 Task: Add to scrum project ZenithTech a team member softage.1@softage.net.
Action: Mouse moved to (245, 139)
Screenshot: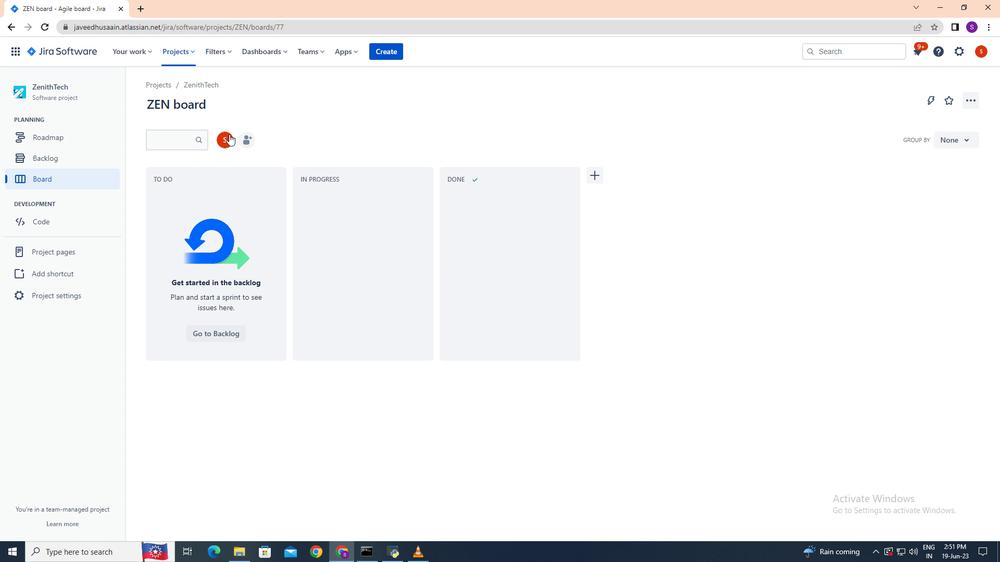 
Action: Mouse pressed left at (245, 139)
Screenshot: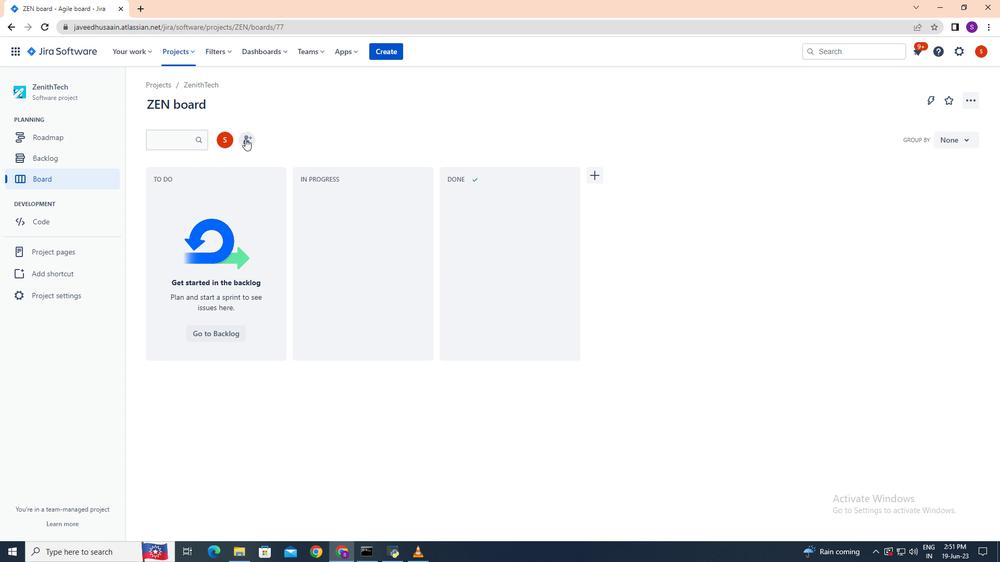 
Action: Key pressed softage.1<Key.shift><Key.shift>@softage.net
Screenshot: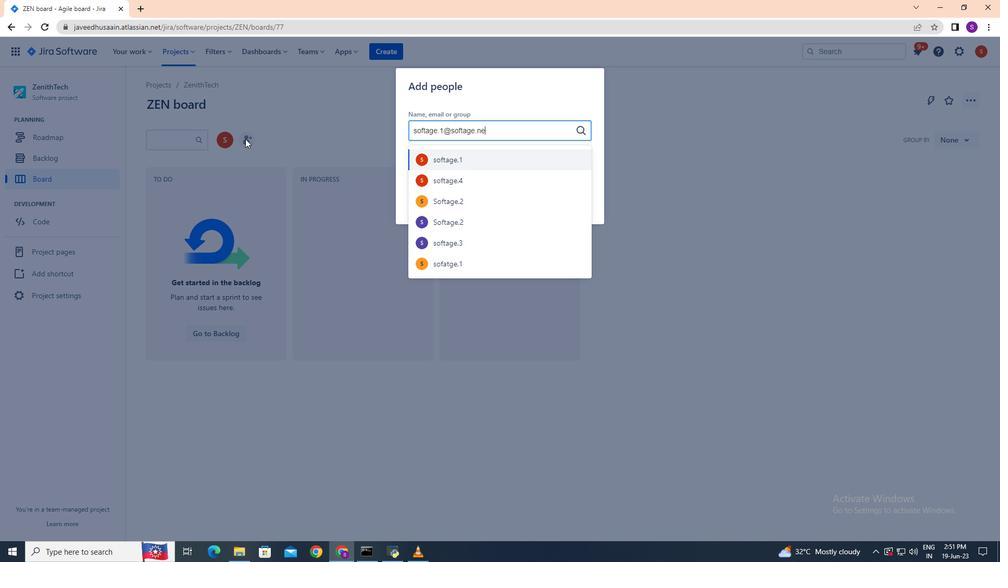 
Action: Mouse moved to (423, 158)
Screenshot: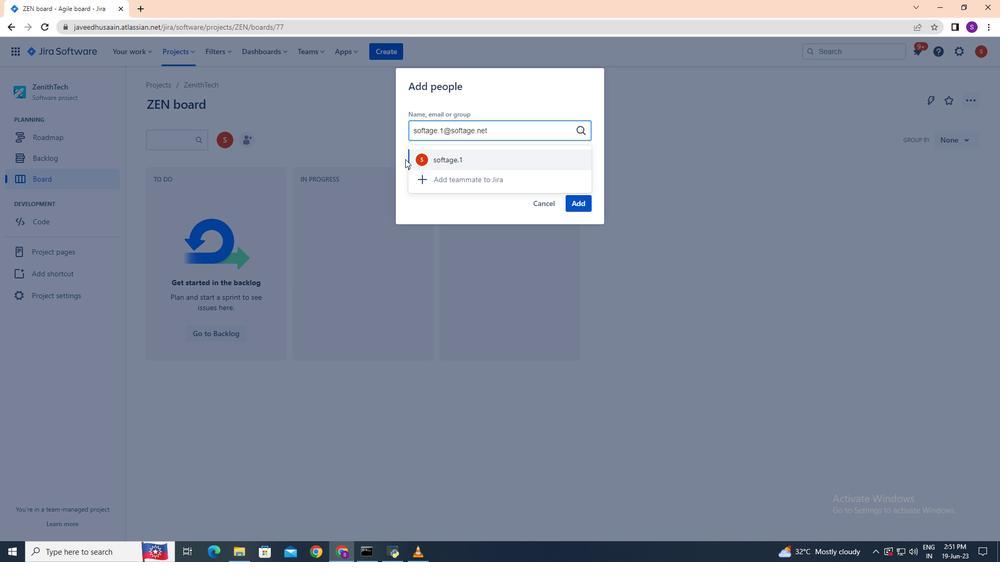 
Action: Mouse pressed left at (423, 158)
Screenshot: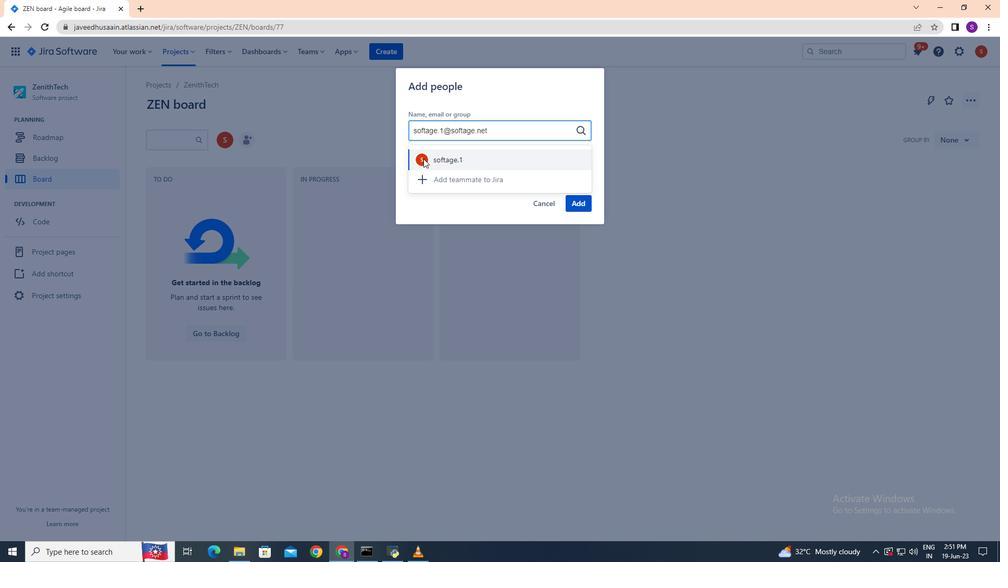 
Action: Mouse moved to (573, 204)
Screenshot: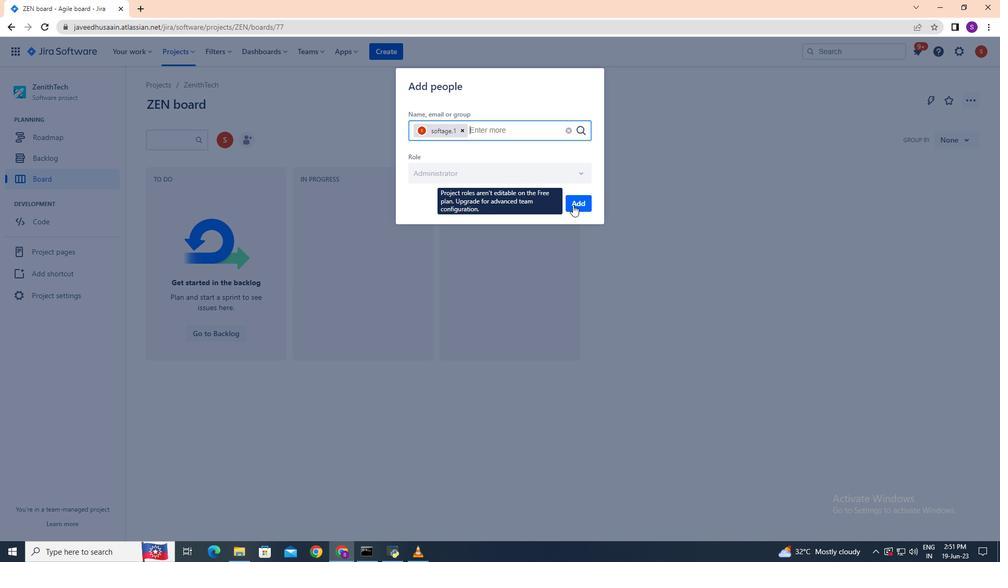 
Action: Mouse pressed left at (573, 204)
Screenshot: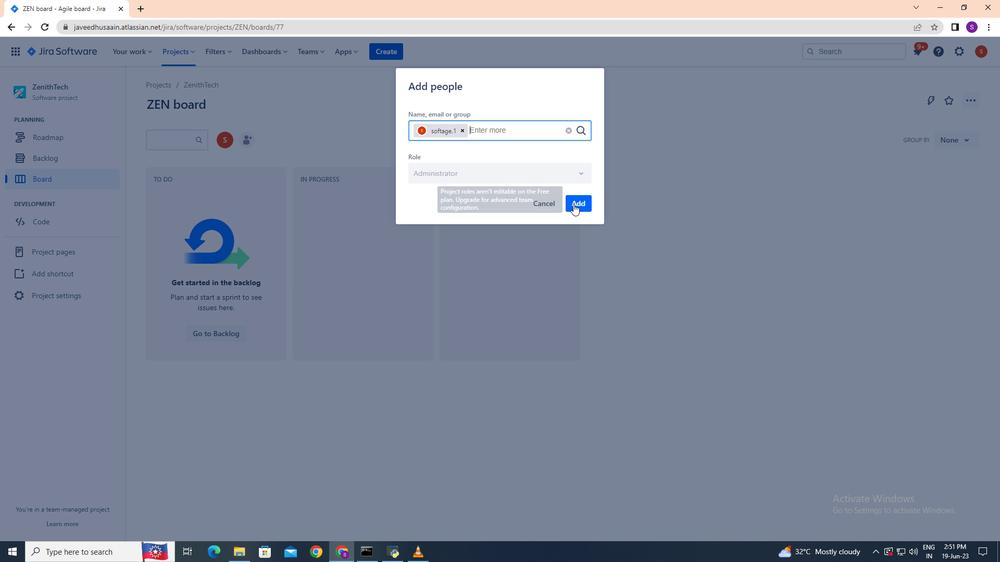 
